 Task: Open the "How to manage your users" article.
Action: Mouse moved to (843, 77)
Screenshot: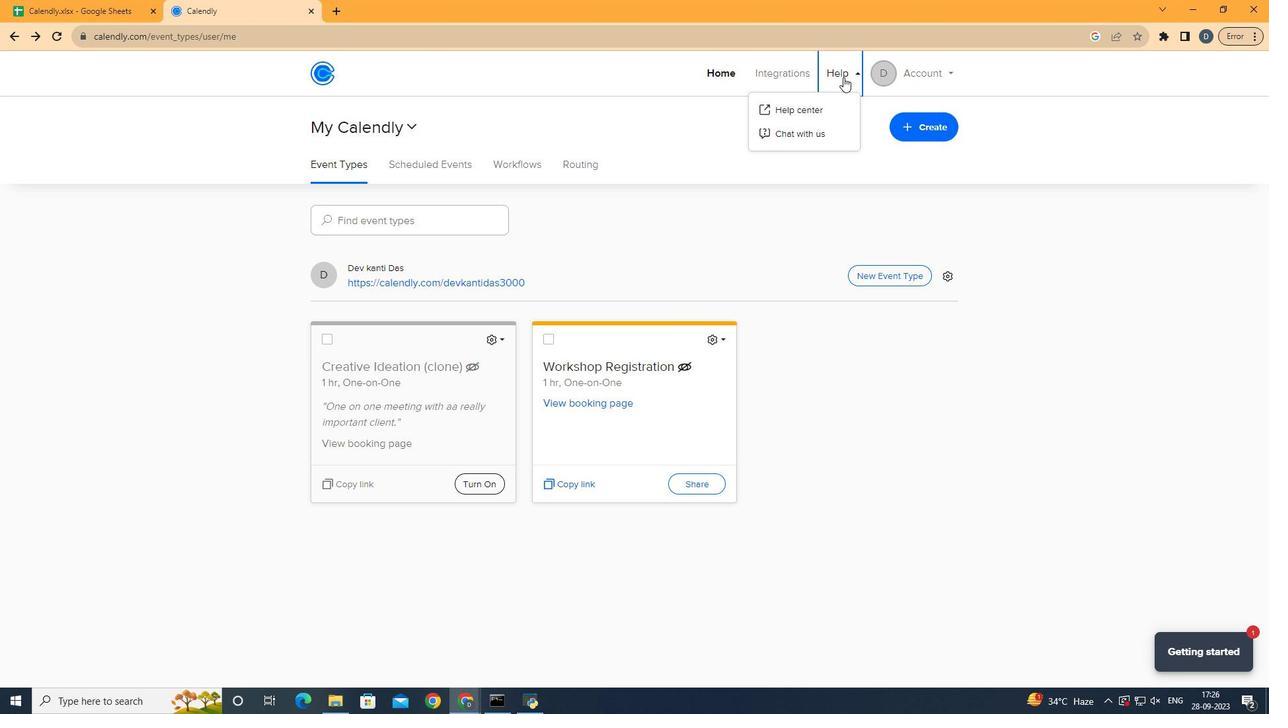 
Action: Mouse pressed left at (843, 77)
Screenshot: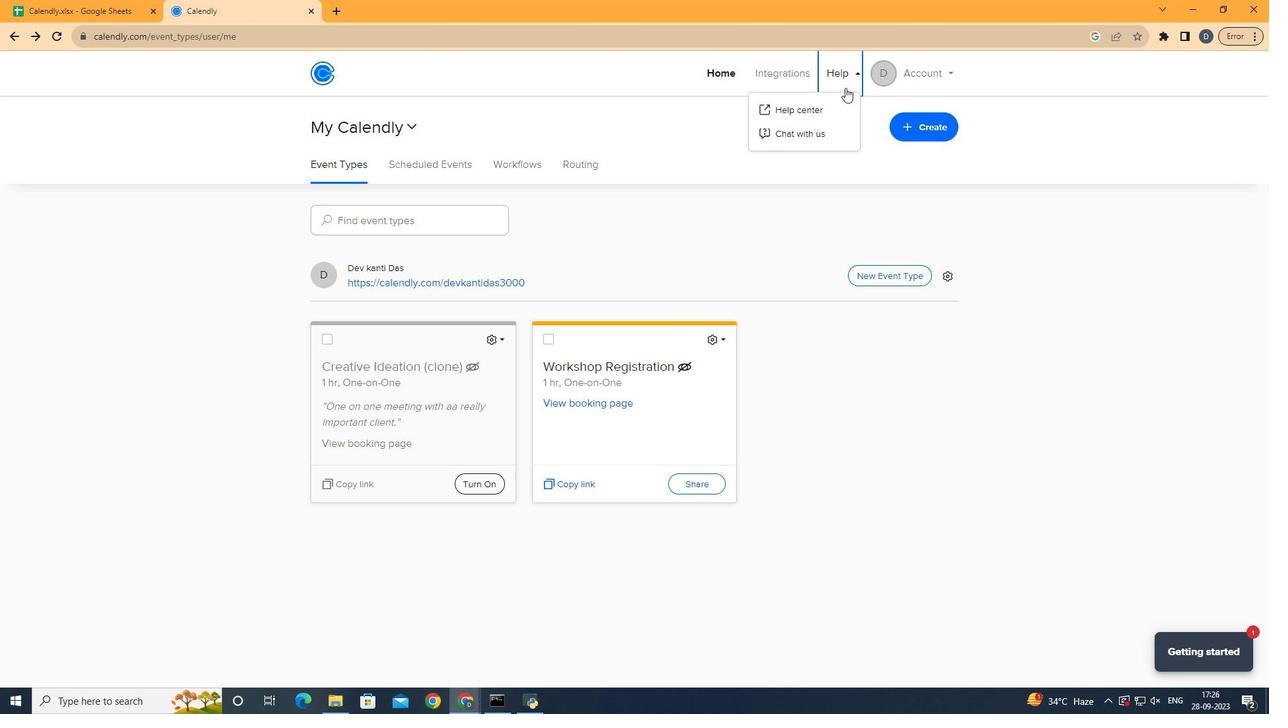 
Action: Mouse moved to (832, 117)
Screenshot: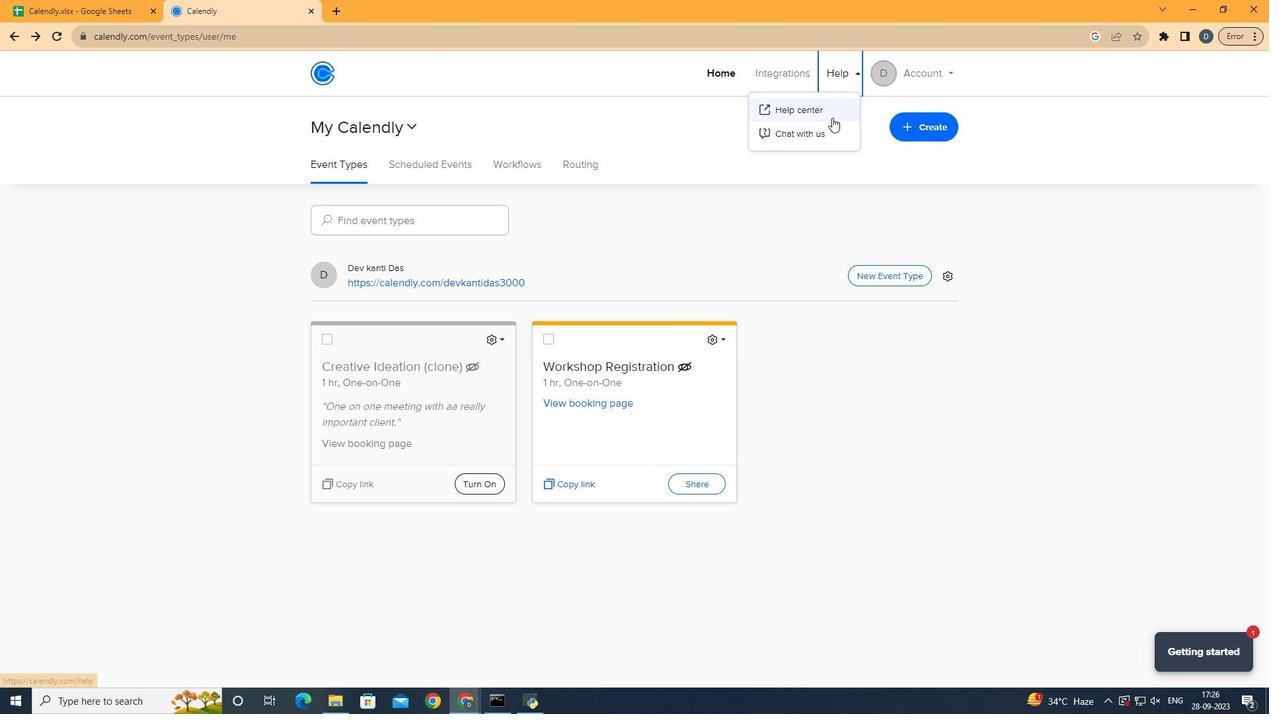 
Action: Mouse pressed left at (832, 117)
Screenshot: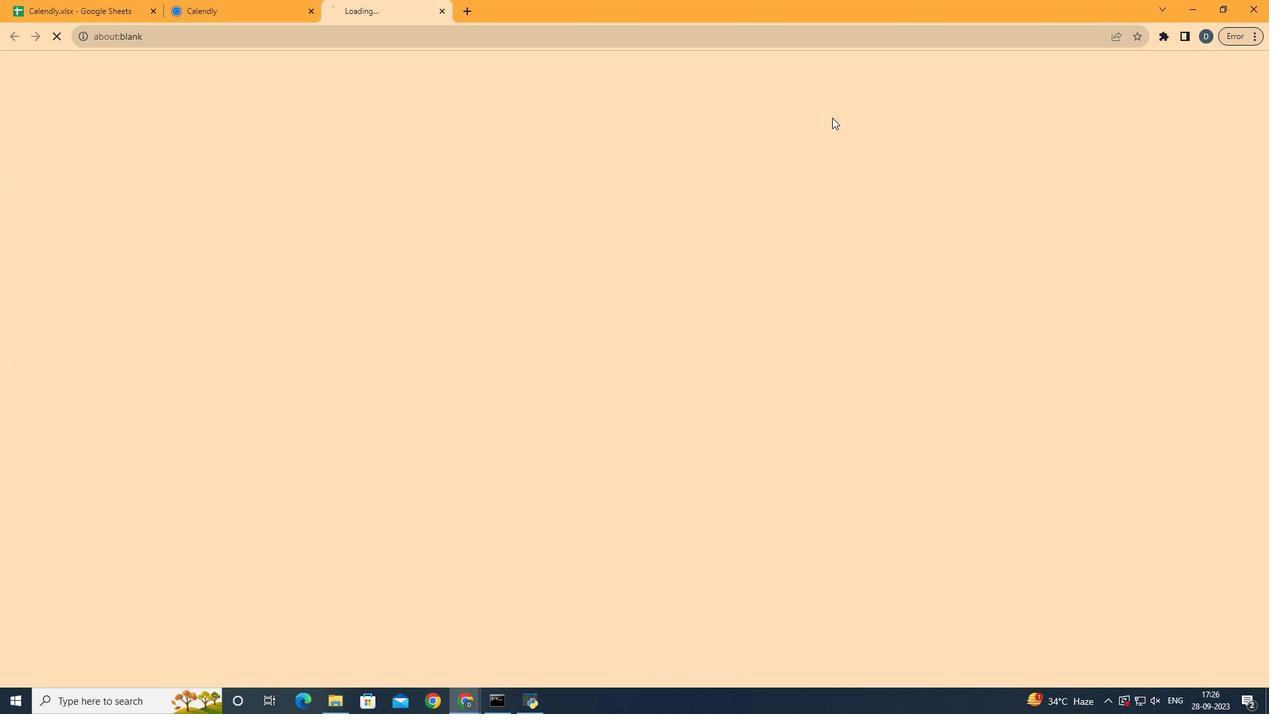 
Action: Mouse moved to (562, 305)
Screenshot: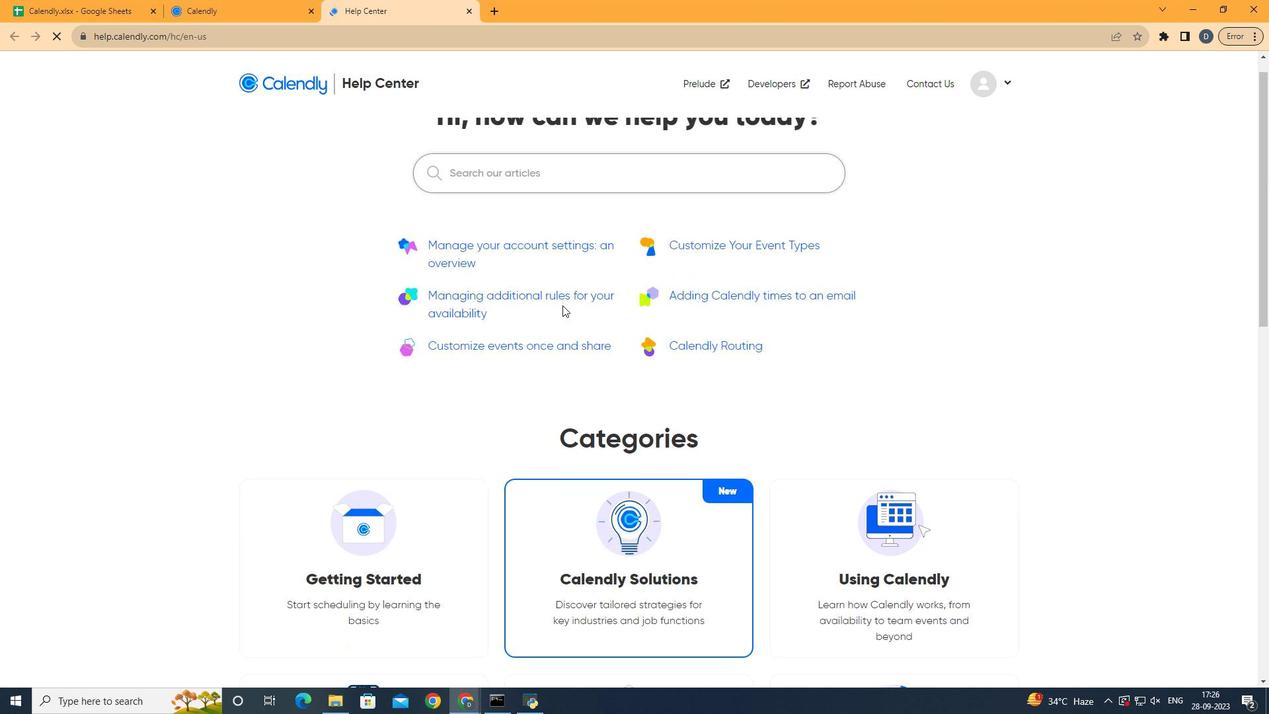 
Action: Mouse scrolled (562, 304) with delta (0, 0)
Screenshot: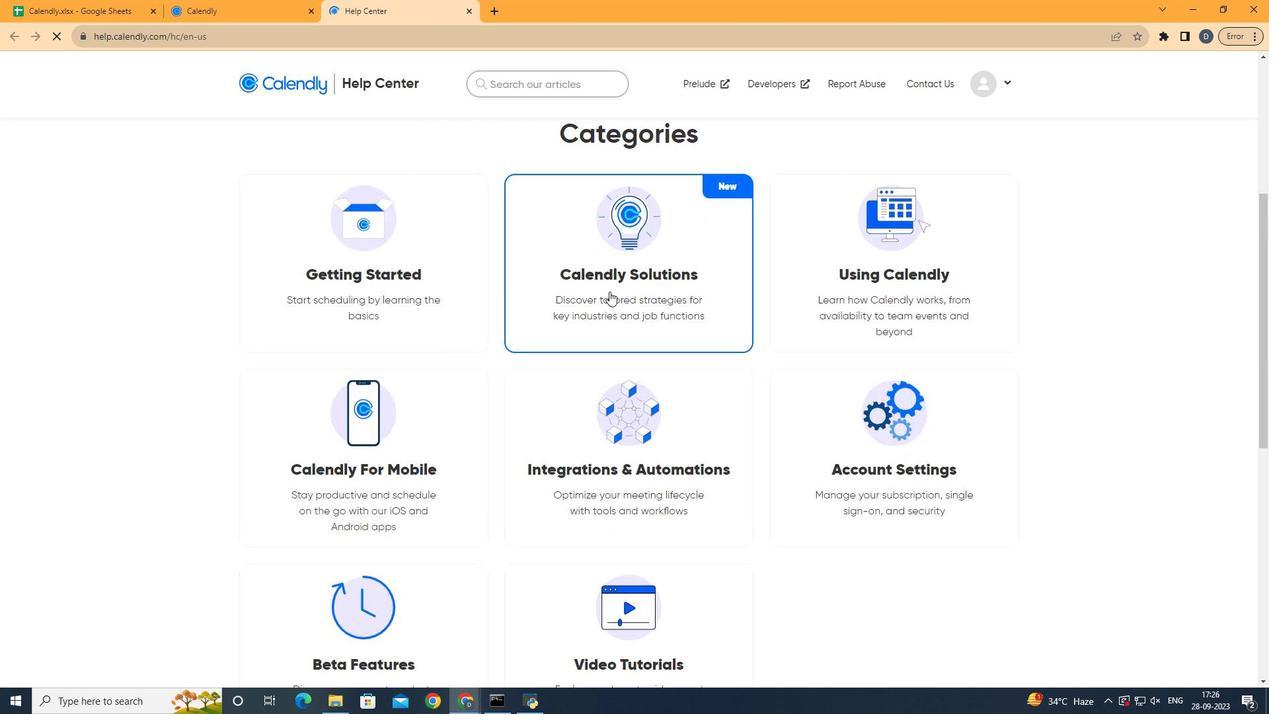 
Action: Mouse scrolled (562, 304) with delta (0, 0)
Screenshot: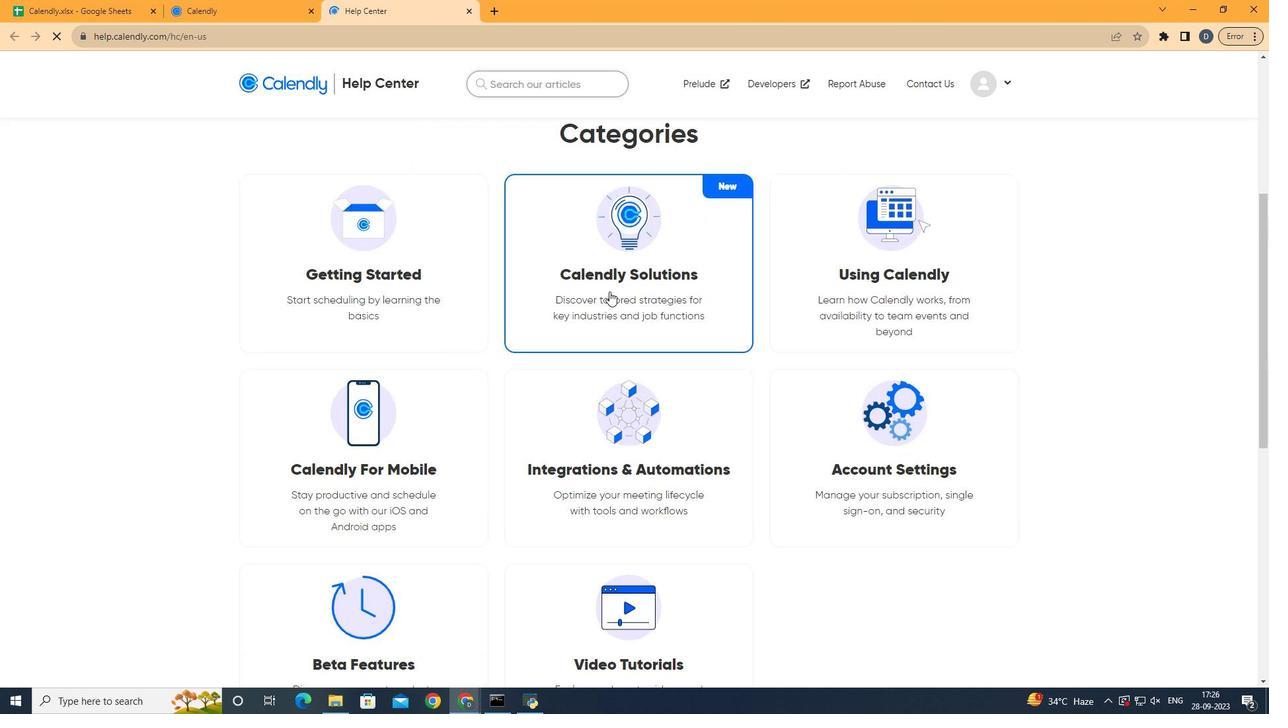 
Action: Mouse scrolled (562, 304) with delta (0, 0)
Screenshot: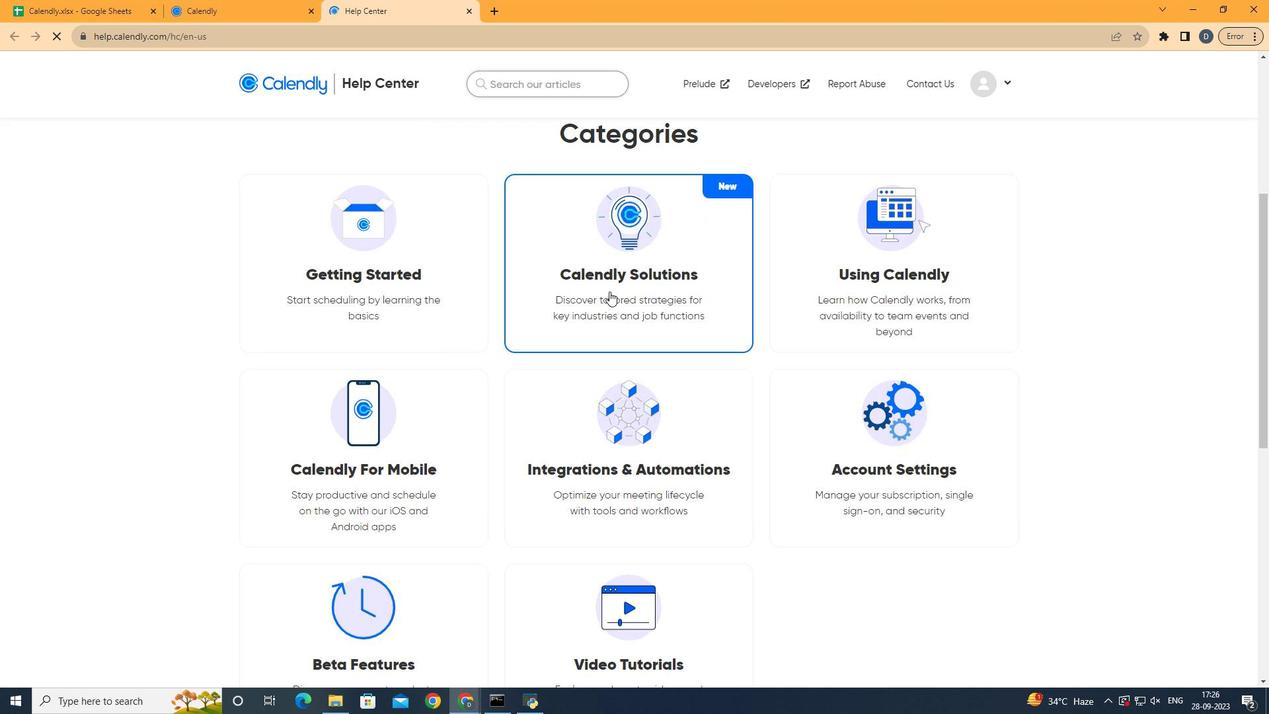 
Action: Mouse scrolled (562, 304) with delta (0, 0)
Screenshot: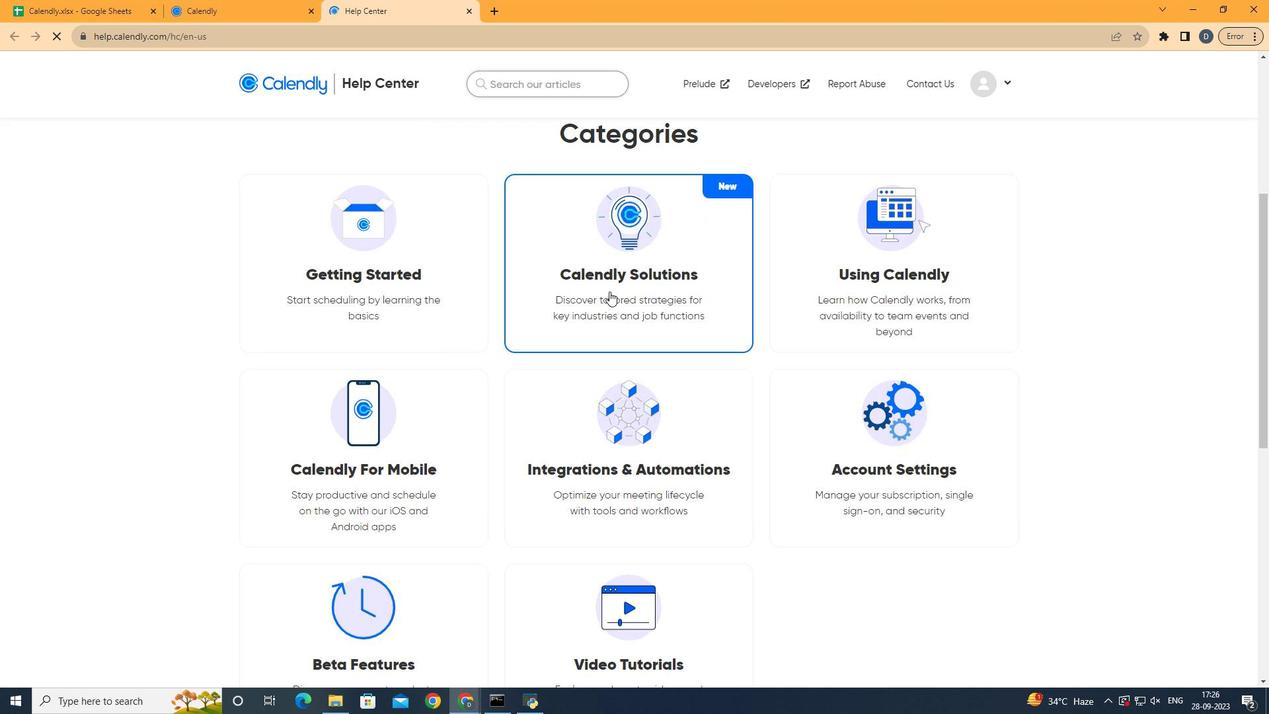 
Action: Mouse scrolled (562, 304) with delta (0, 0)
Screenshot: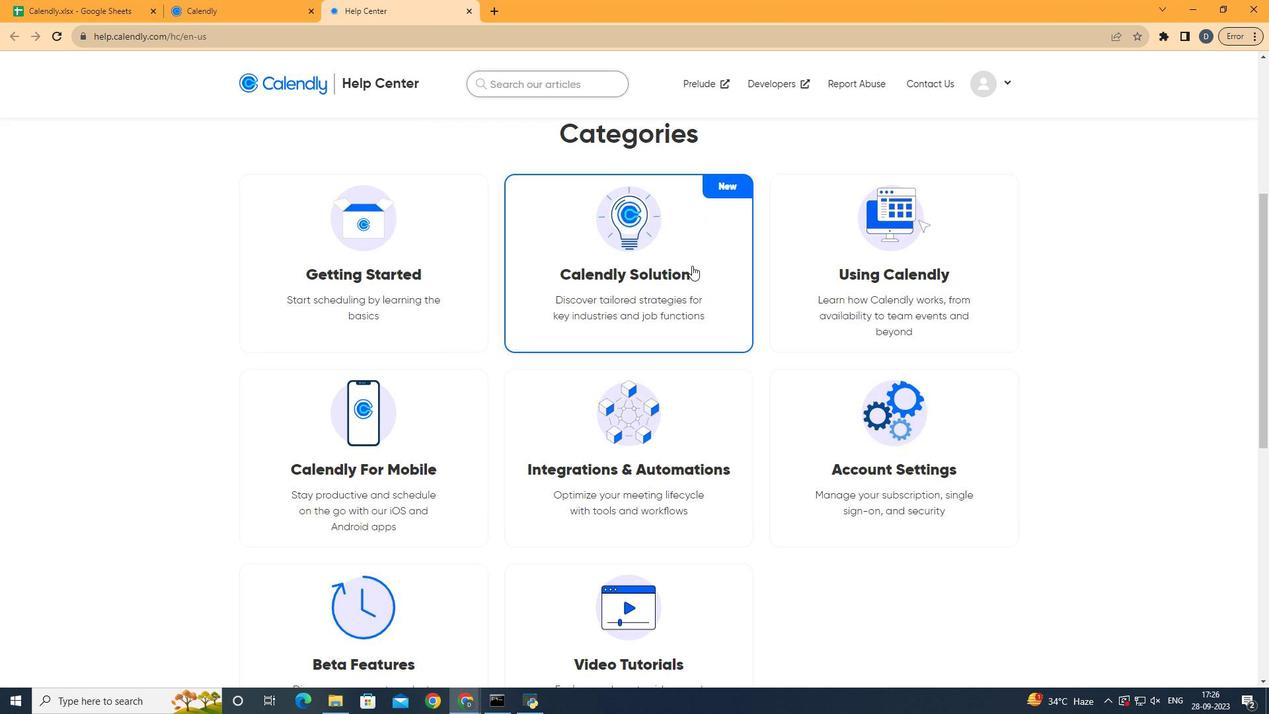 
Action: Mouse moved to (862, 246)
Screenshot: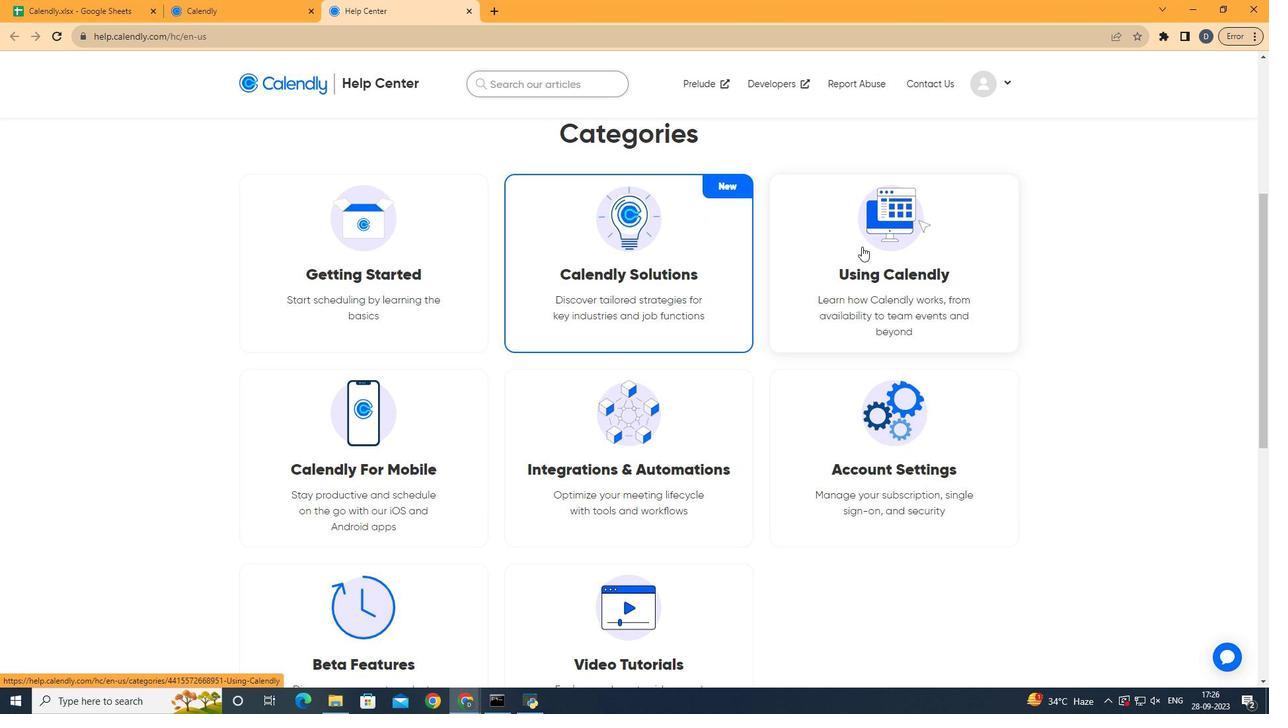 
Action: Mouse pressed left at (862, 246)
Screenshot: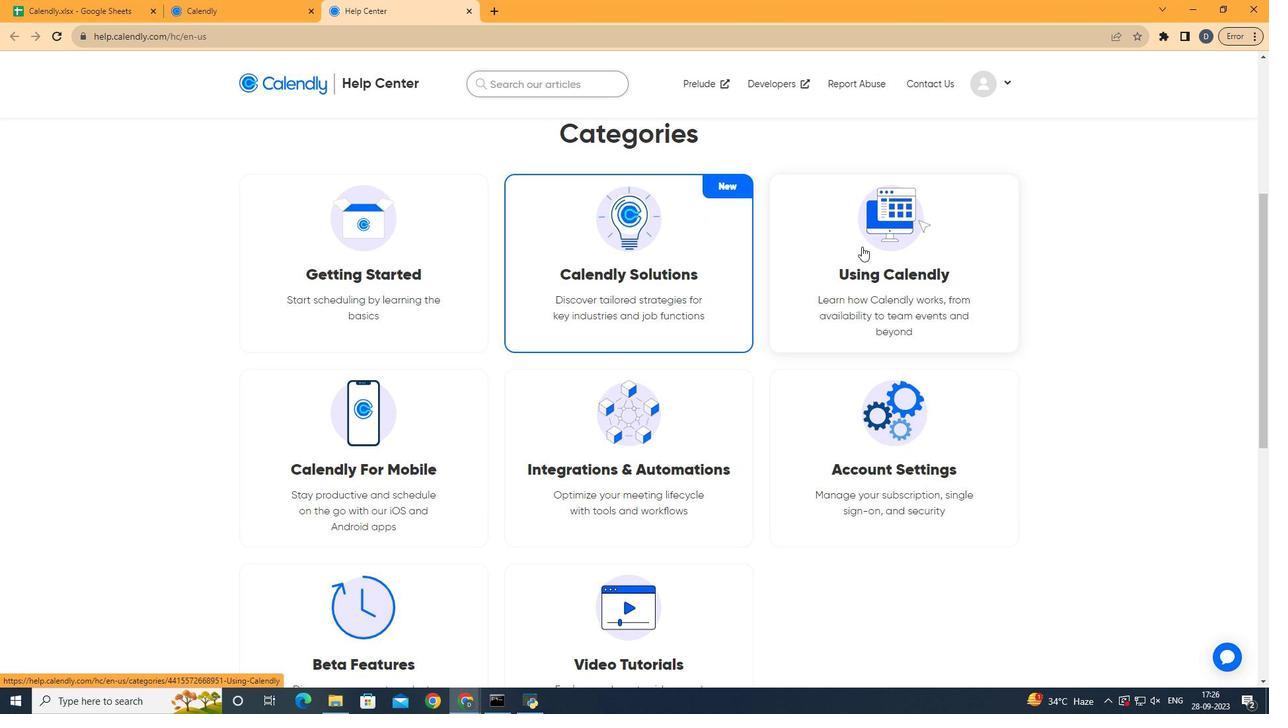 
Action: Mouse moved to (646, 487)
Screenshot: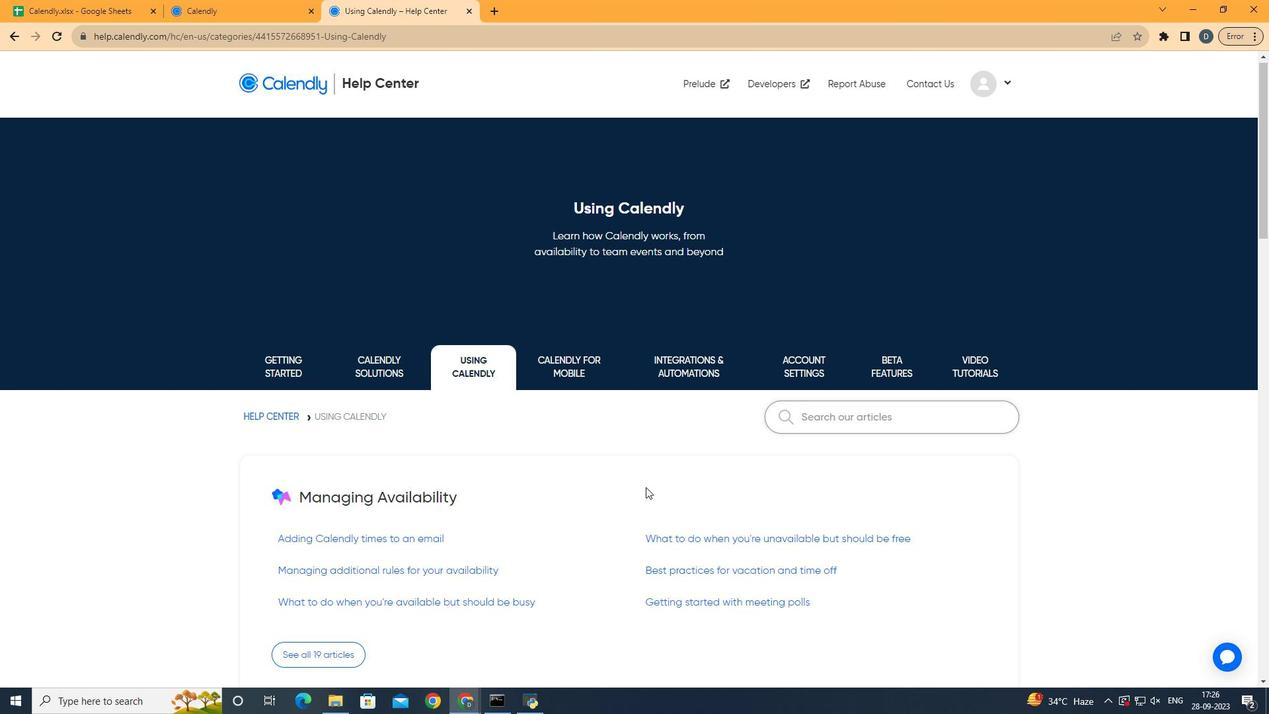 
Action: Mouse scrolled (646, 486) with delta (0, 0)
Screenshot: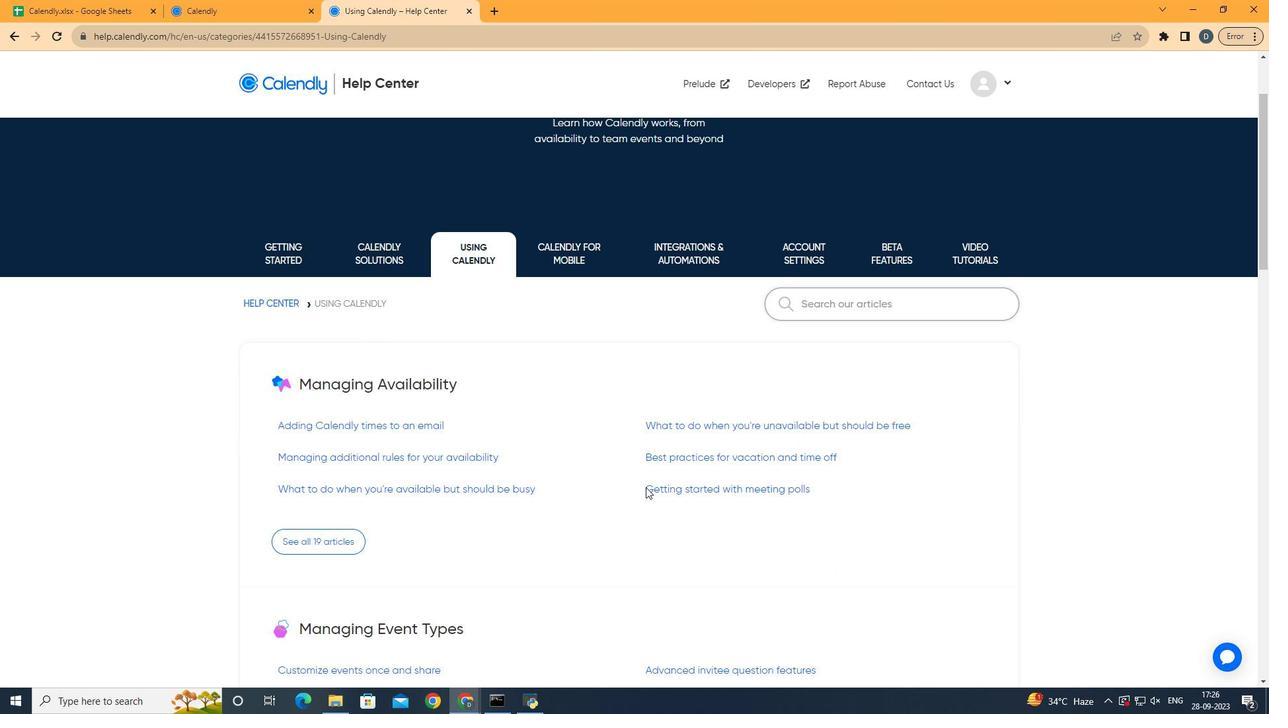 
Action: Mouse scrolled (646, 486) with delta (0, 0)
Screenshot: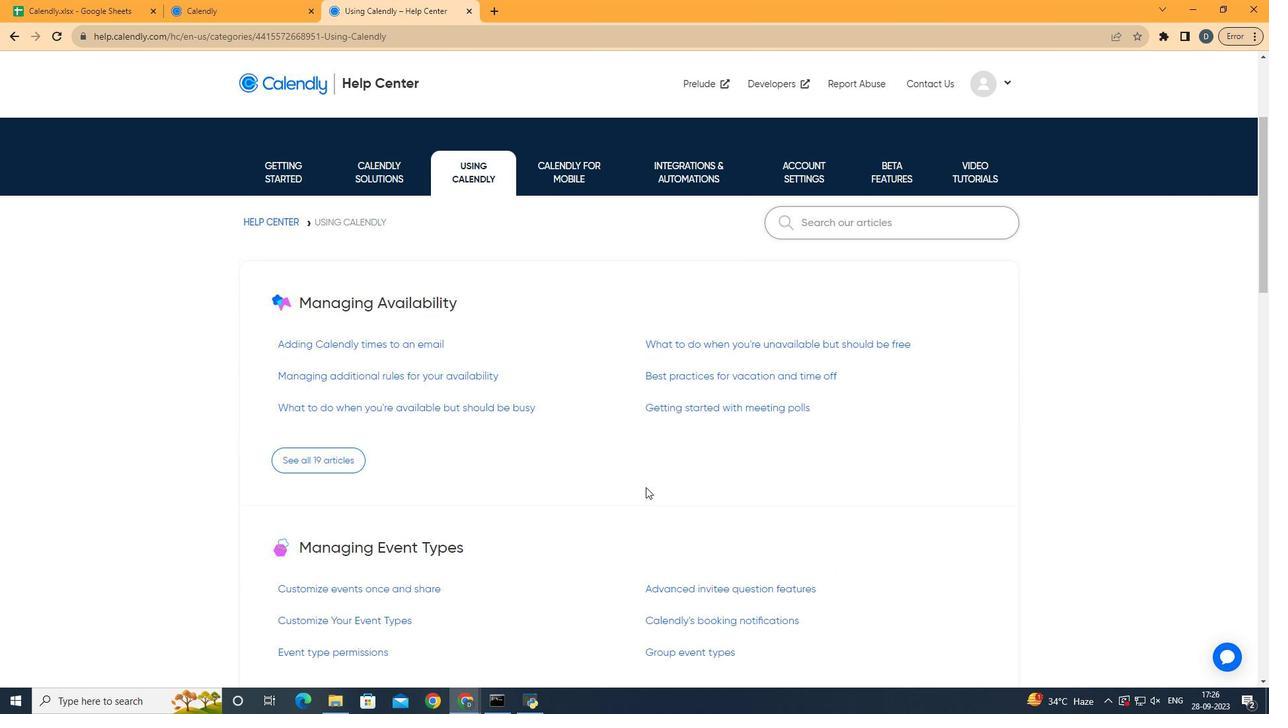 
Action: Mouse scrolled (646, 486) with delta (0, 0)
Screenshot: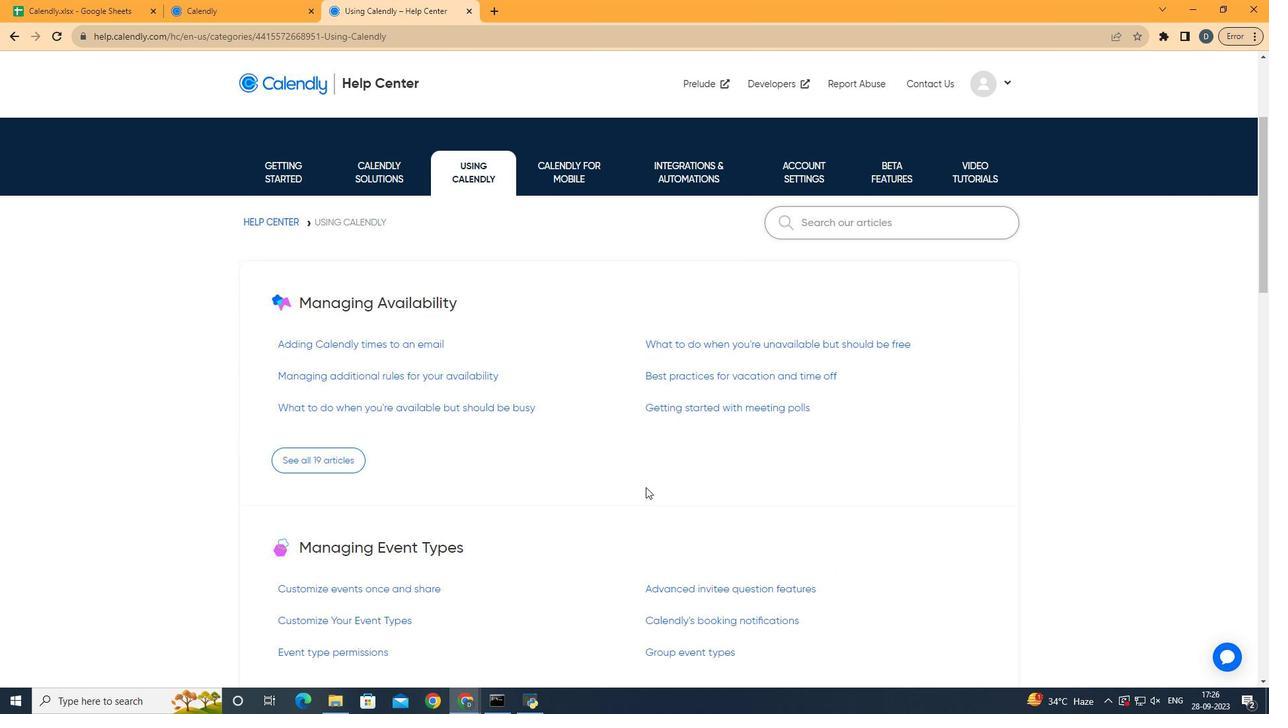 
Action: Mouse scrolled (646, 486) with delta (0, 0)
Screenshot: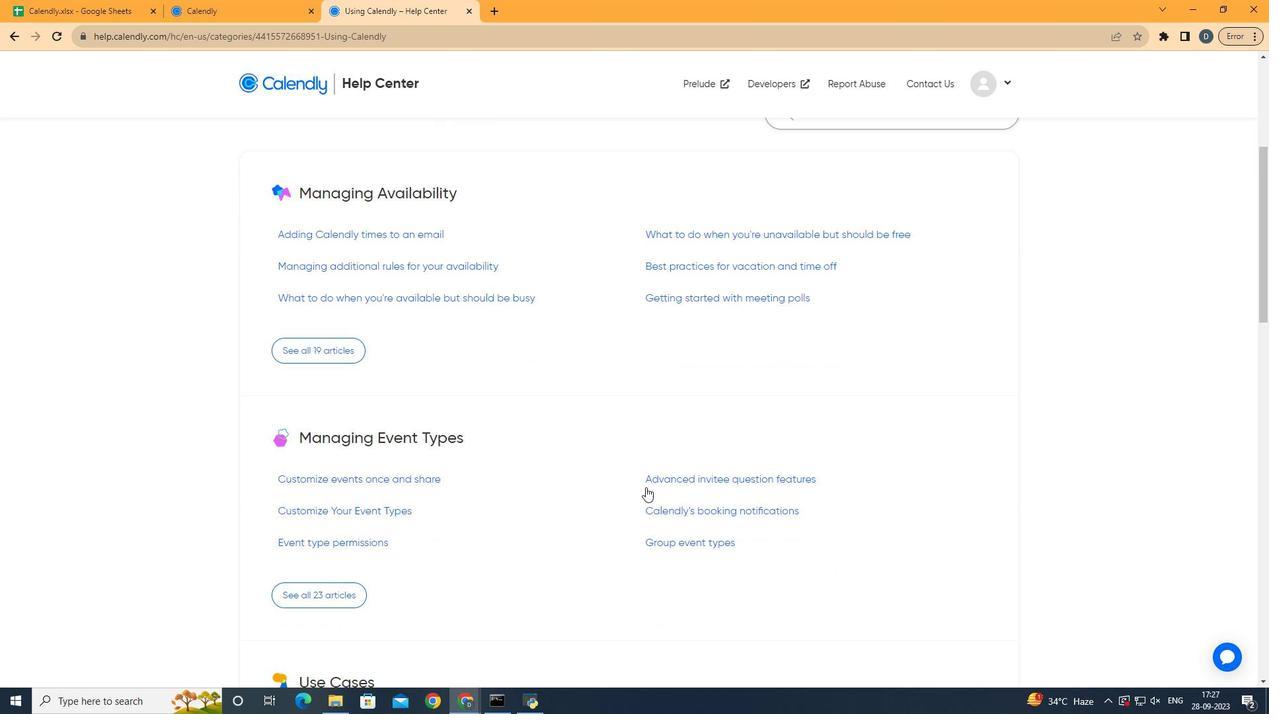 
Action: Mouse scrolled (646, 486) with delta (0, 0)
Screenshot: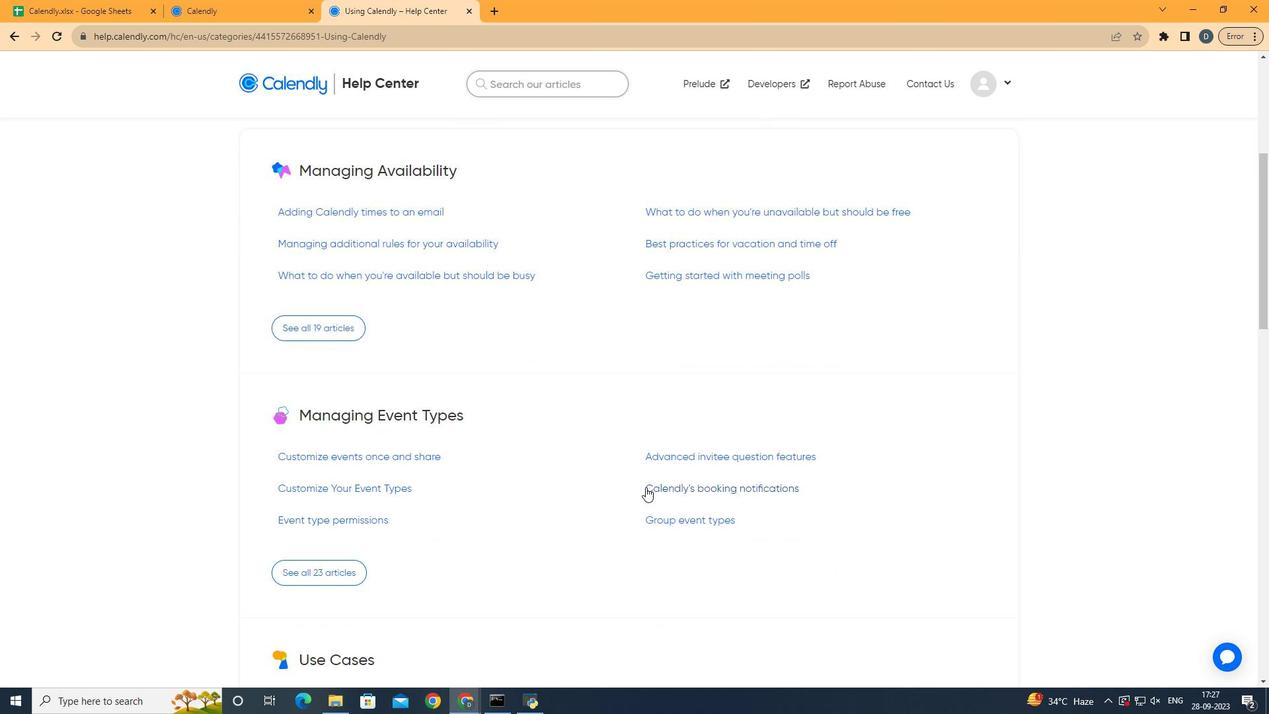 
Action: Mouse scrolled (646, 486) with delta (0, 0)
Screenshot: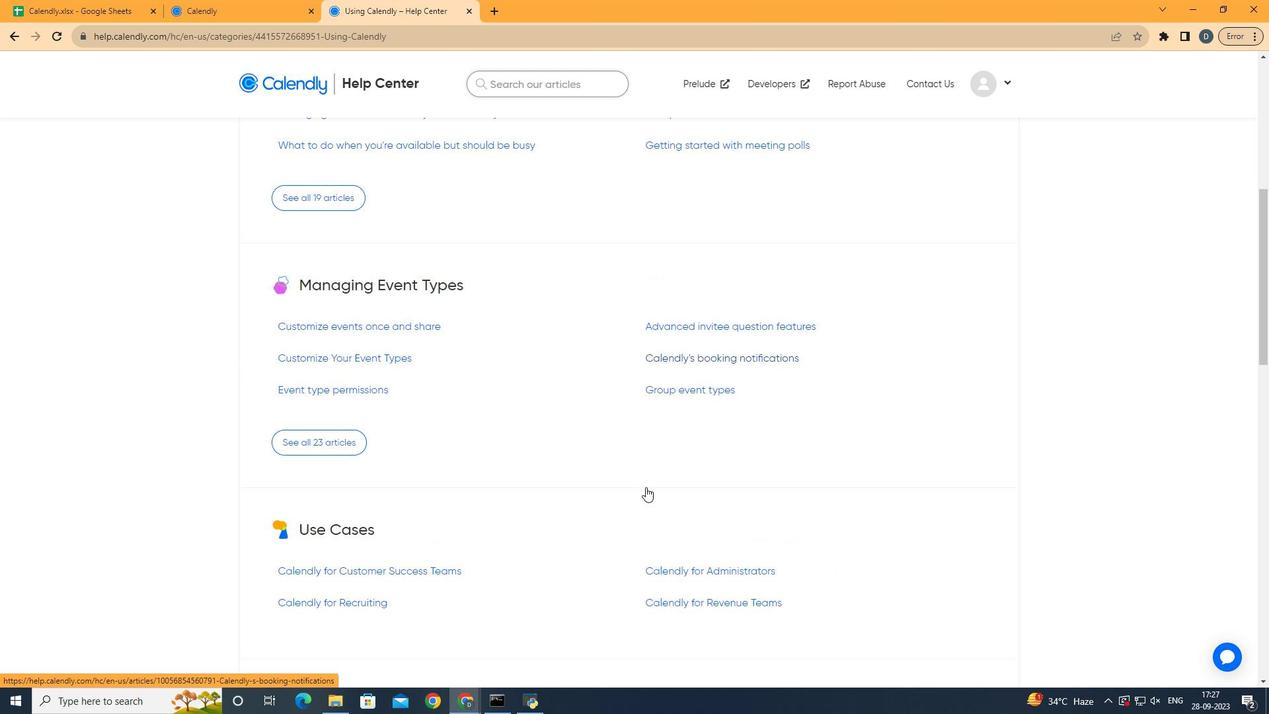 
Action: Mouse scrolled (646, 486) with delta (0, 0)
Screenshot: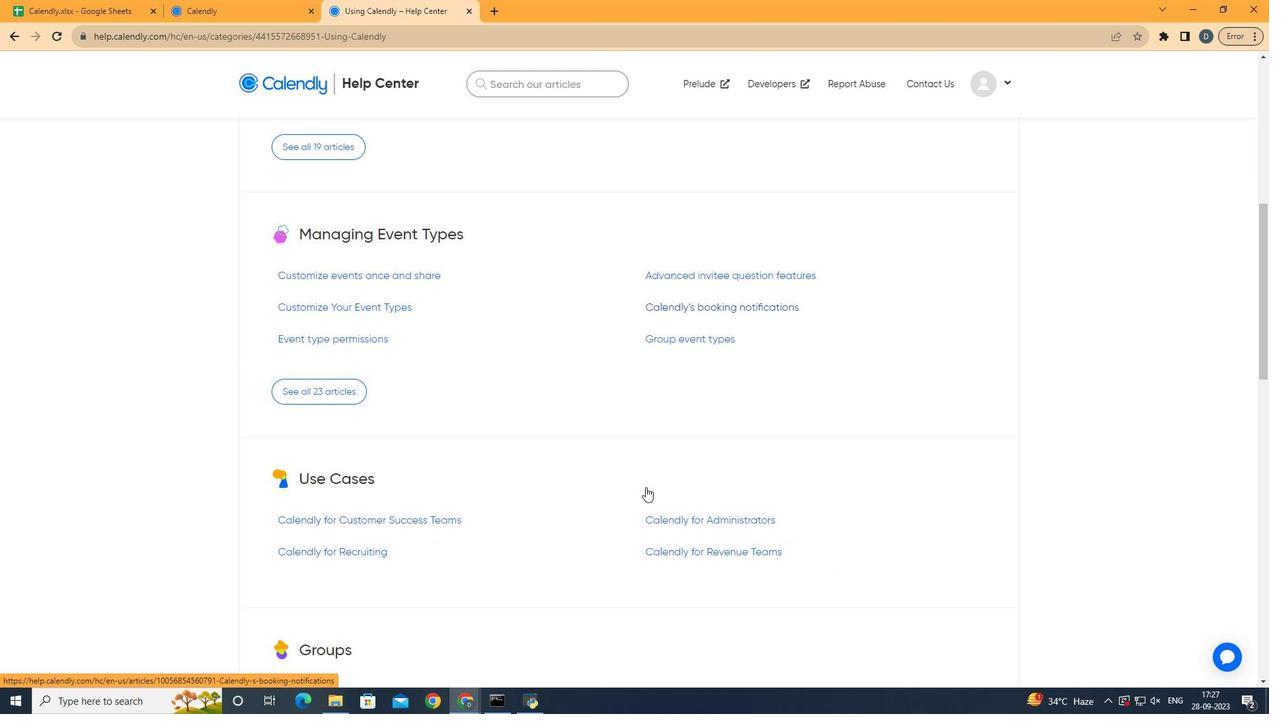 
Action: Mouse scrolled (646, 486) with delta (0, 0)
Screenshot: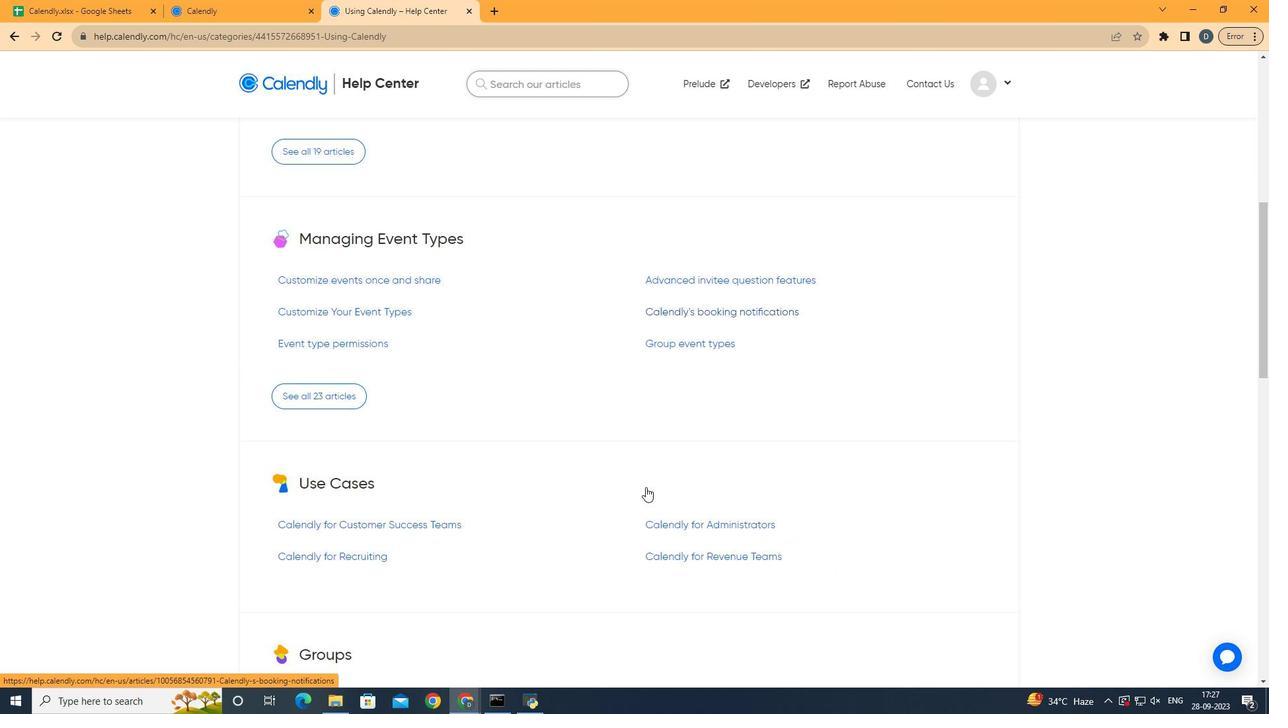 
Action: Mouse scrolled (646, 488) with delta (0, 0)
Screenshot: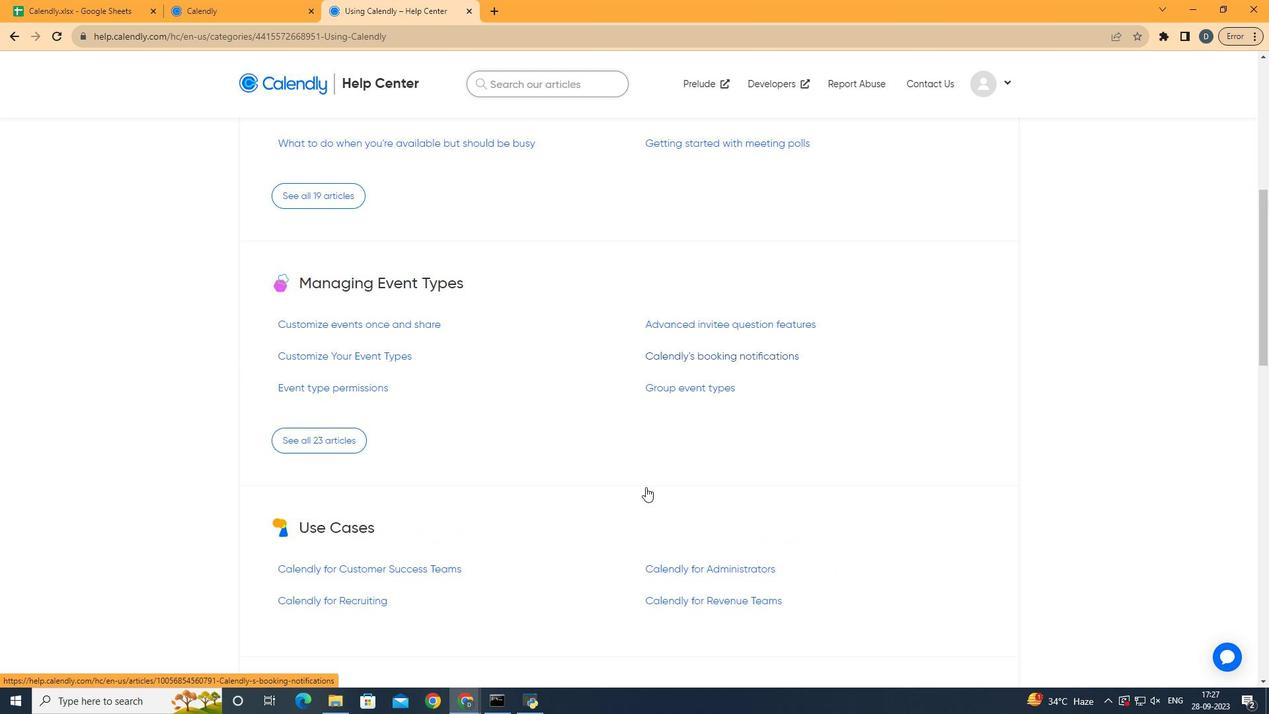 
Action: Mouse scrolled (646, 486) with delta (0, 0)
Screenshot: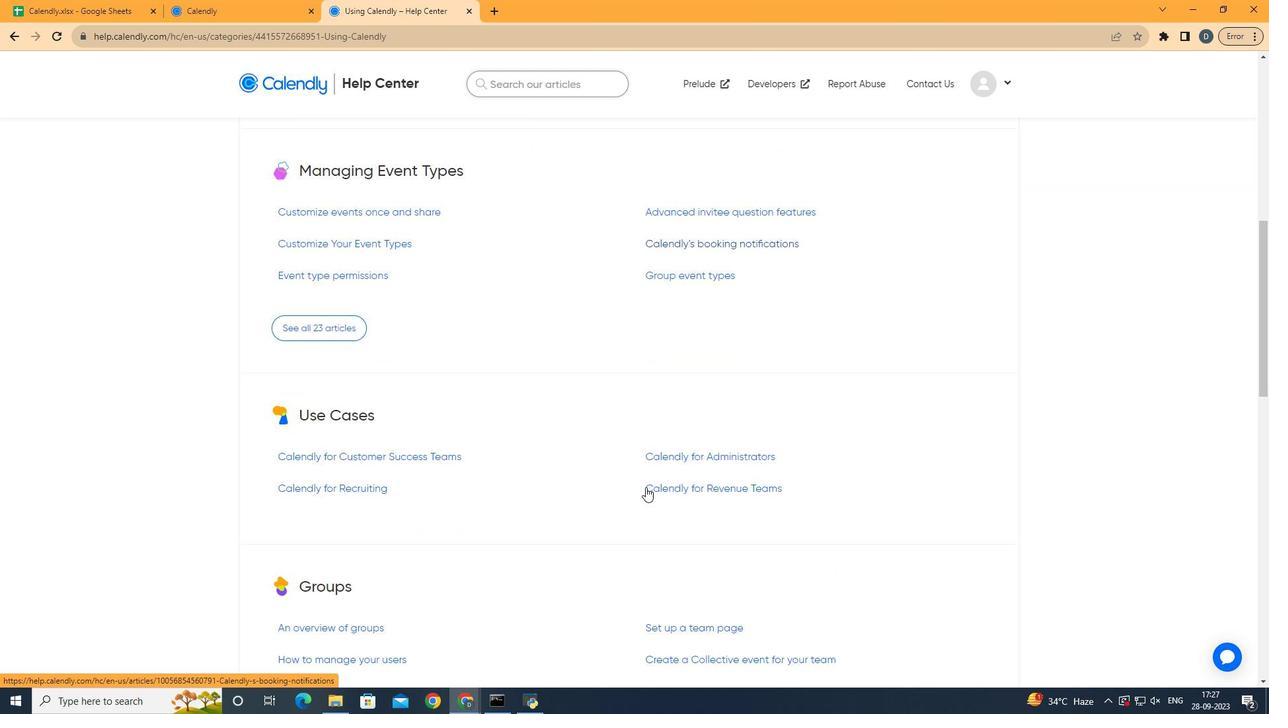 
Action: Mouse scrolled (646, 486) with delta (0, 0)
Screenshot: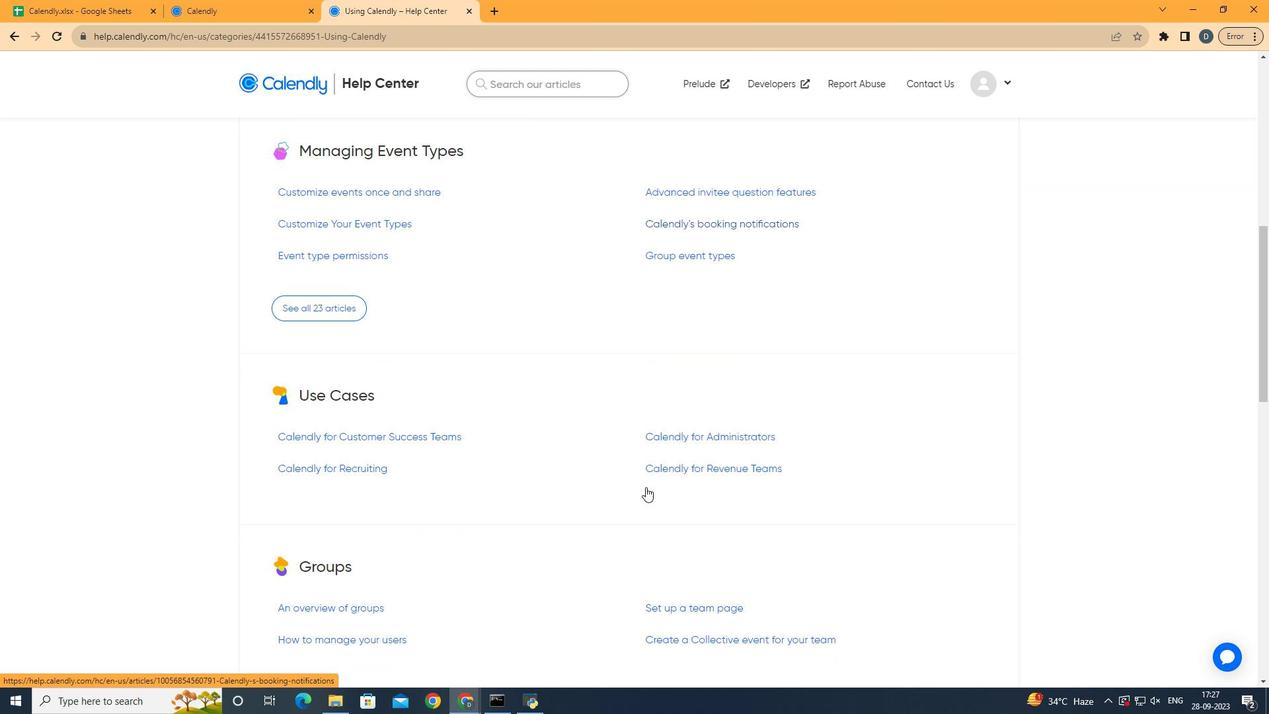 
Action: Mouse moved to (554, 278)
Screenshot: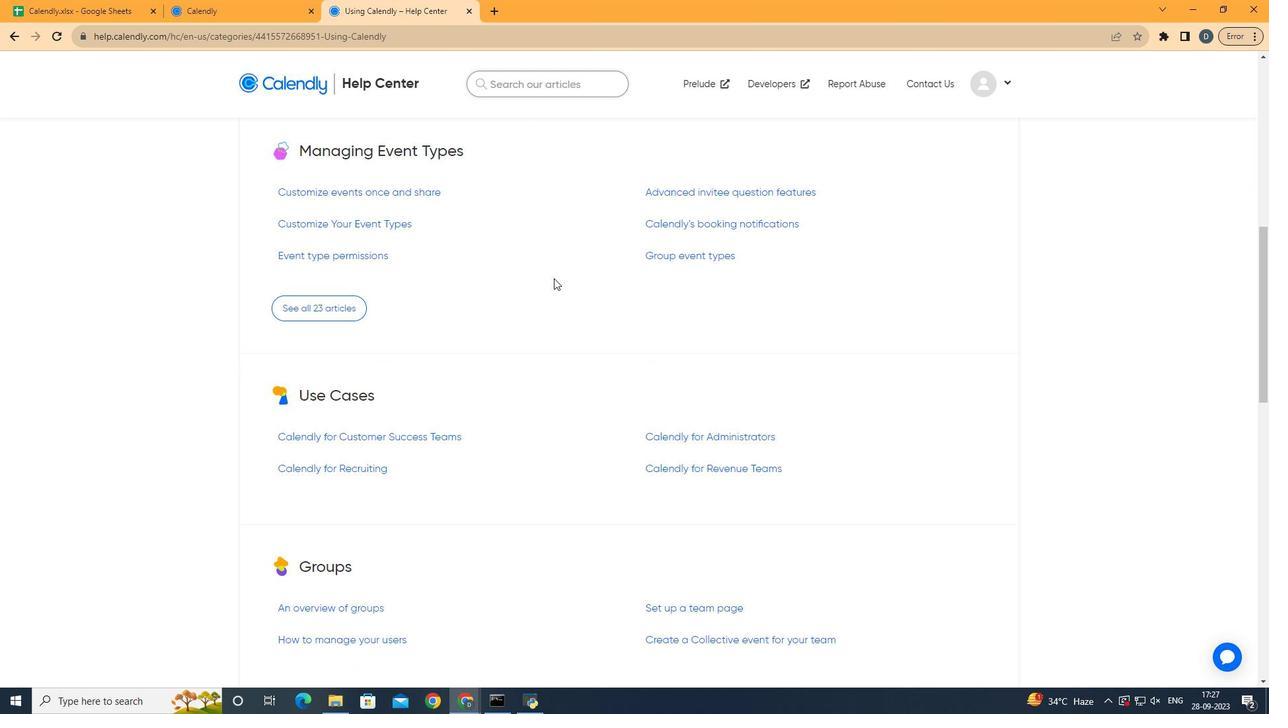 
Action: Mouse scrolled (554, 277) with delta (0, 0)
Screenshot: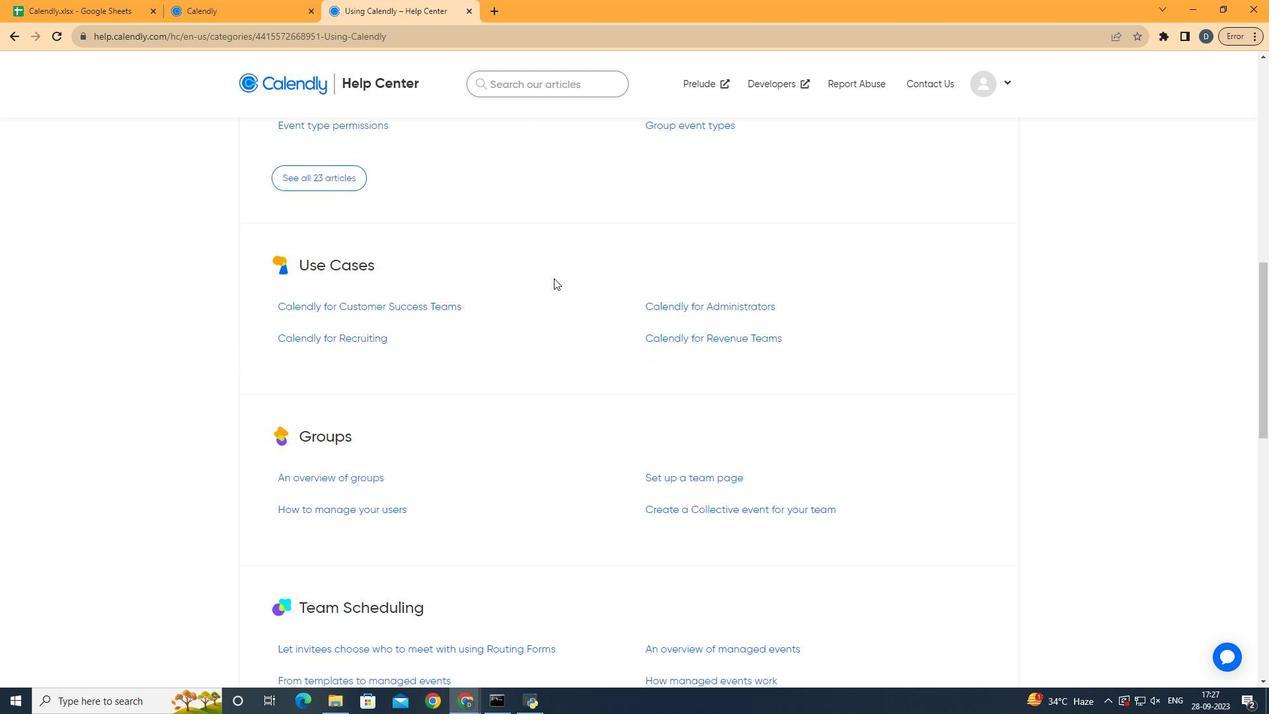
Action: Mouse scrolled (554, 277) with delta (0, 0)
Screenshot: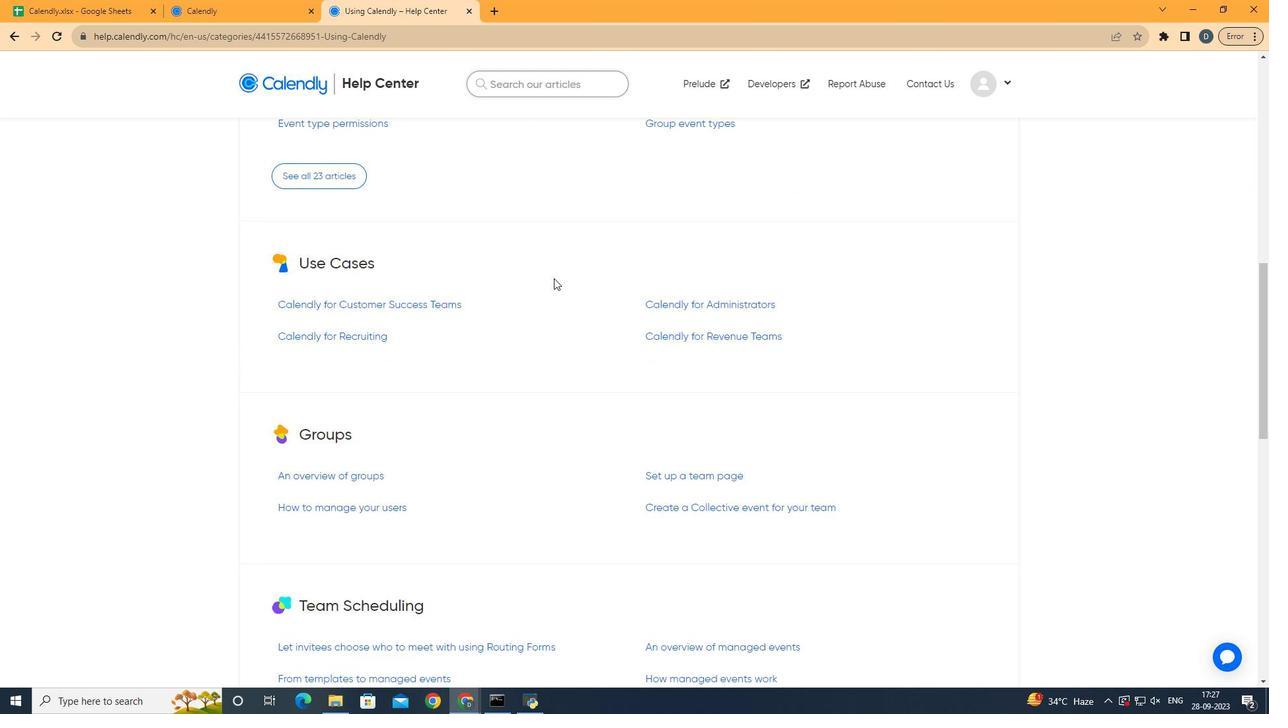 
Action: Mouse scrolled (554, 277) with delta (0, 0)
Screenshot: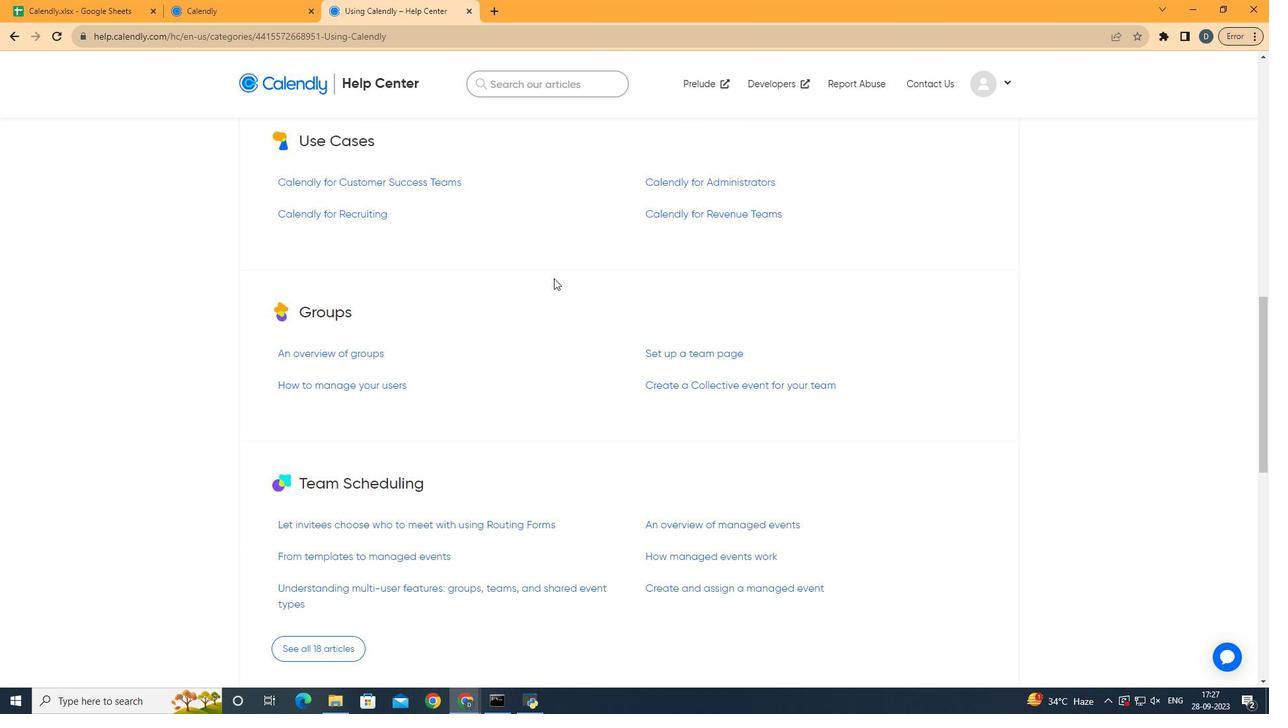 
Action: Mouse scrolled (554, 277) with delta (0, 0)
Screenshot: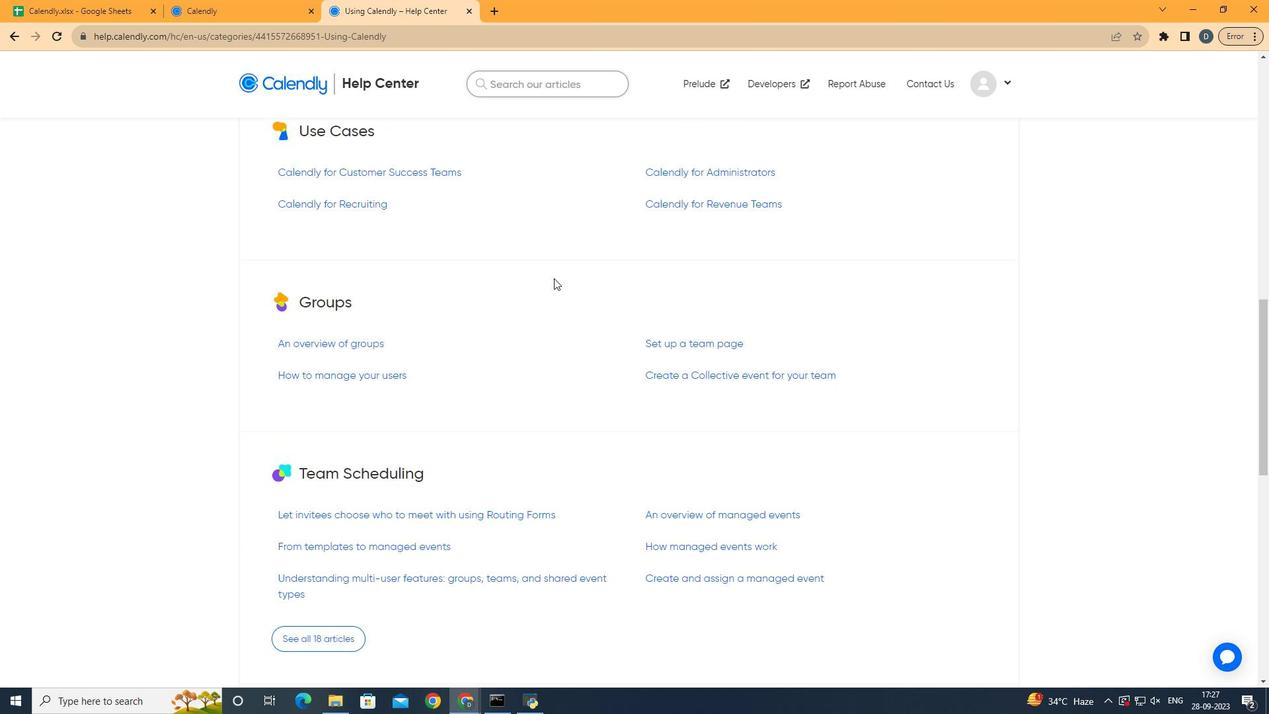 
Action: Mouse moved to (335, 374)
Screenshot: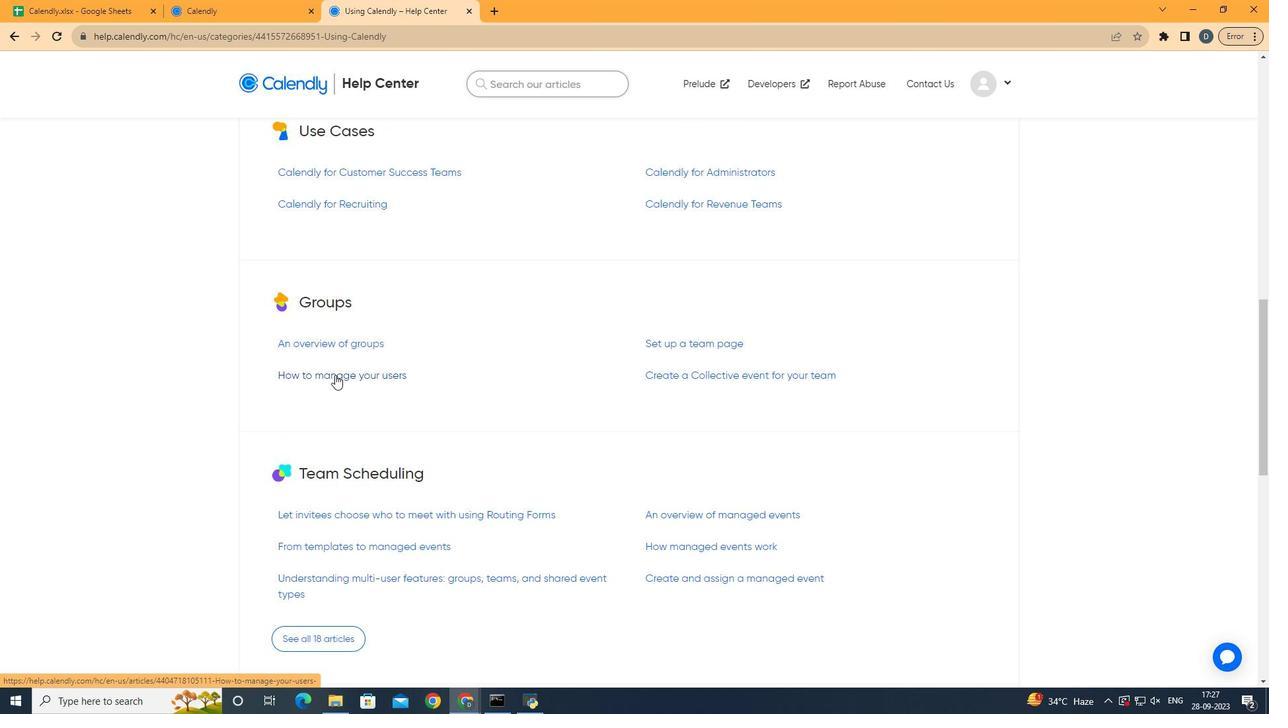 
Action: Mouse pressed left at (335, 374)
Screenshot: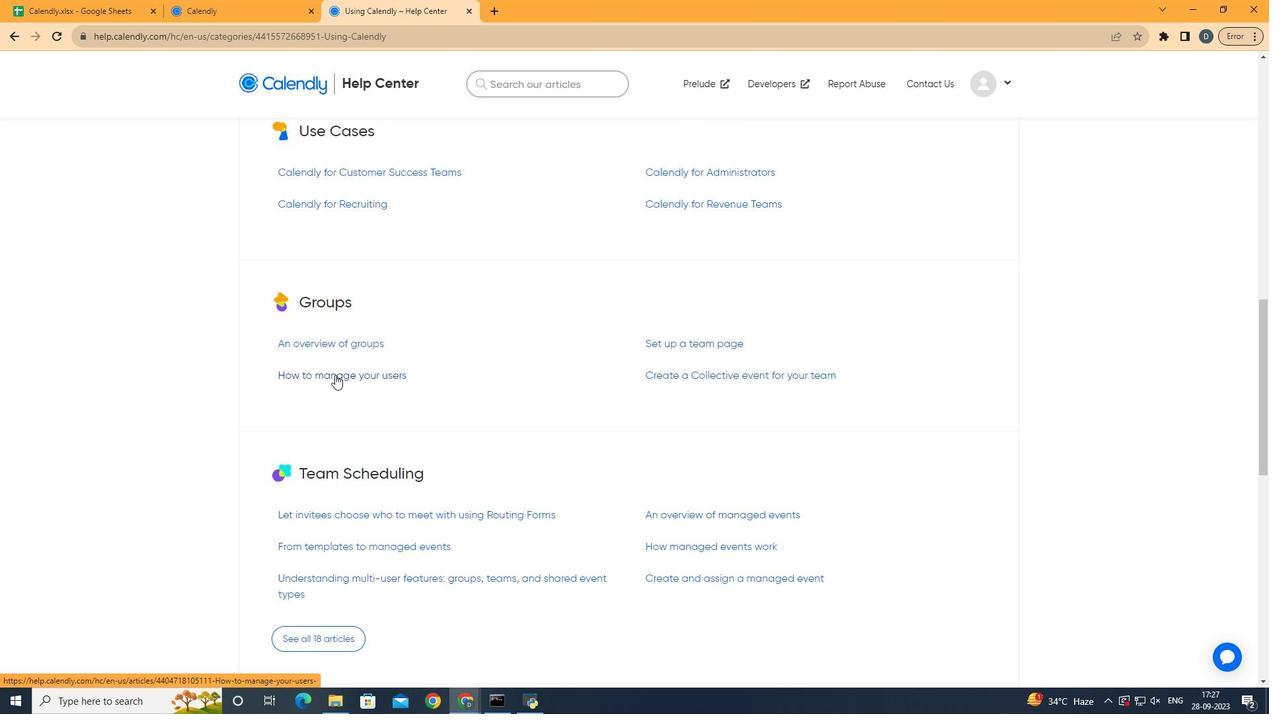 
Action: Mouse moved to (732, 466)
Screenshot: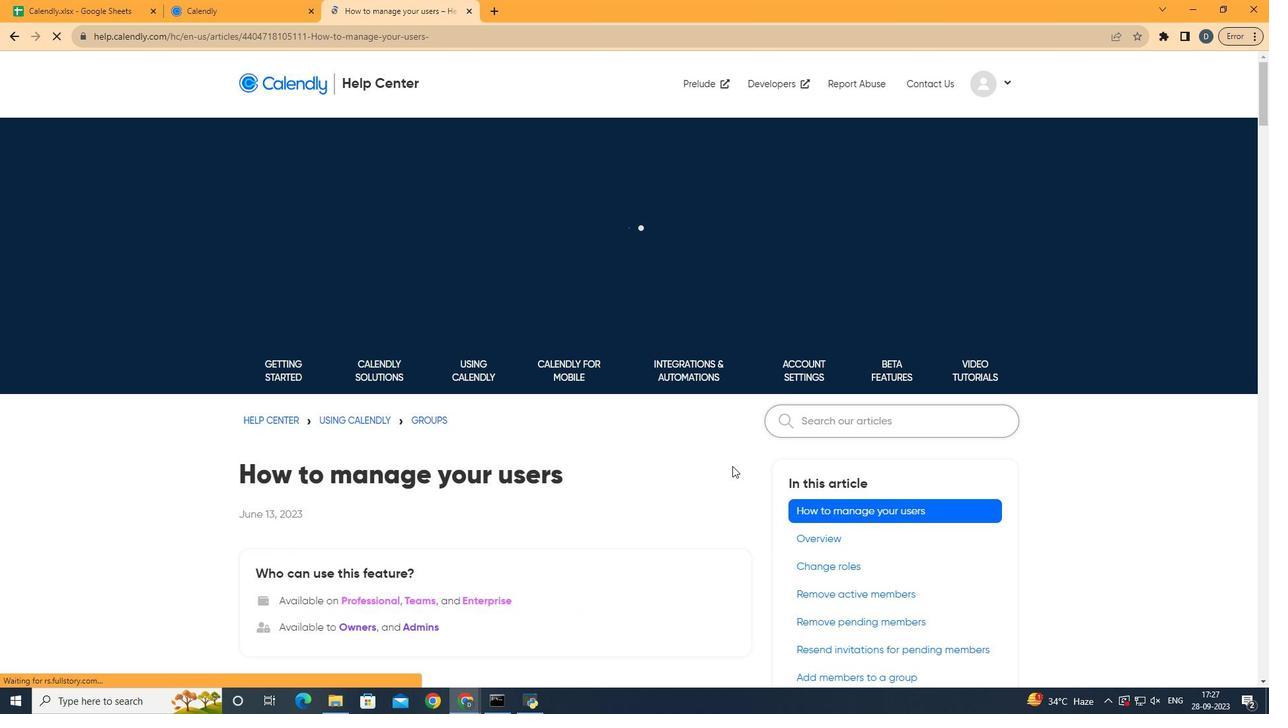 
Action: Mouse scrolled (732, 465) with delta (0, 0)
Screenshot: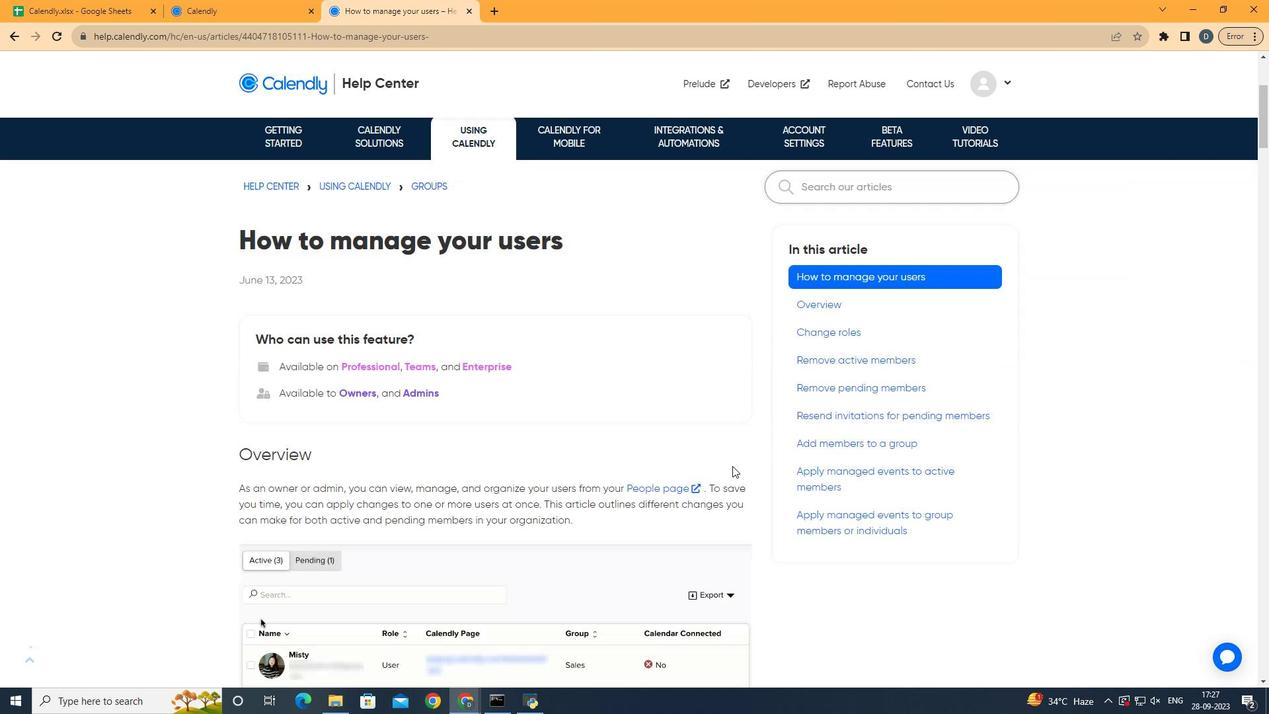 
Action: Mouse scrolled (732, 465) with delta (0, 0)
Screenshot: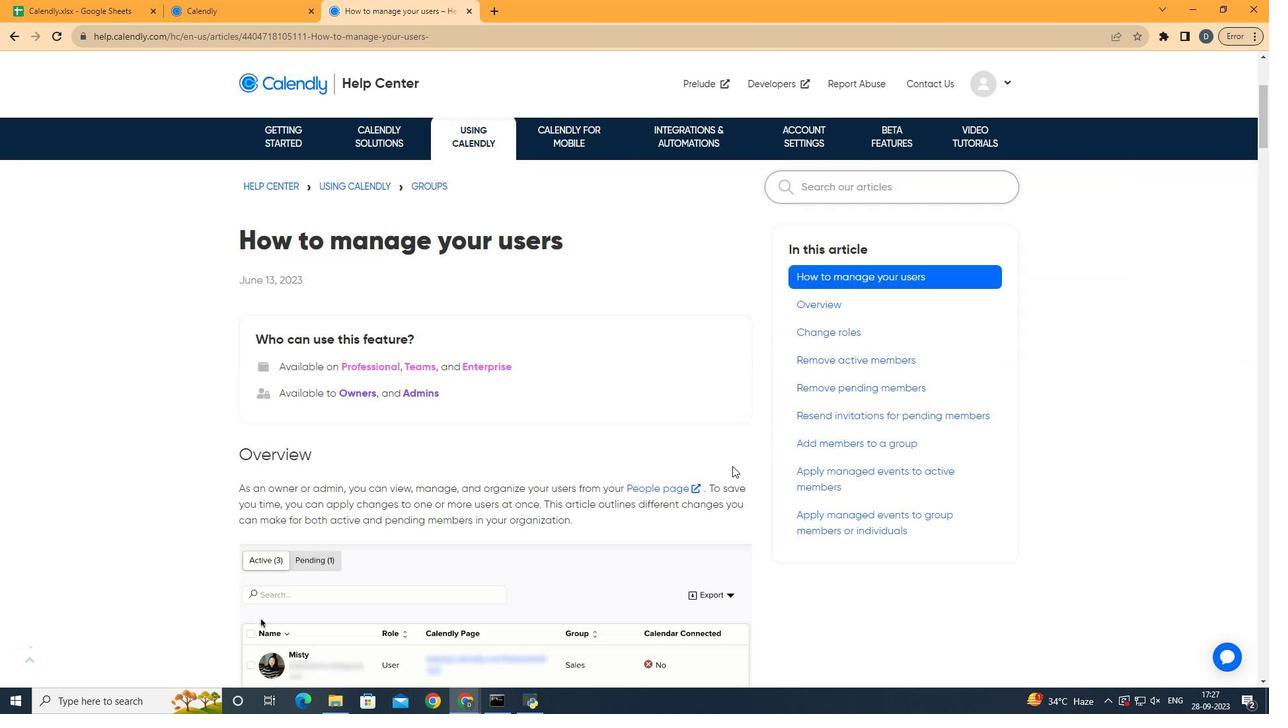 
Action: Mouse scrolled (732, 465) with delta (0, 0)
Screenshot: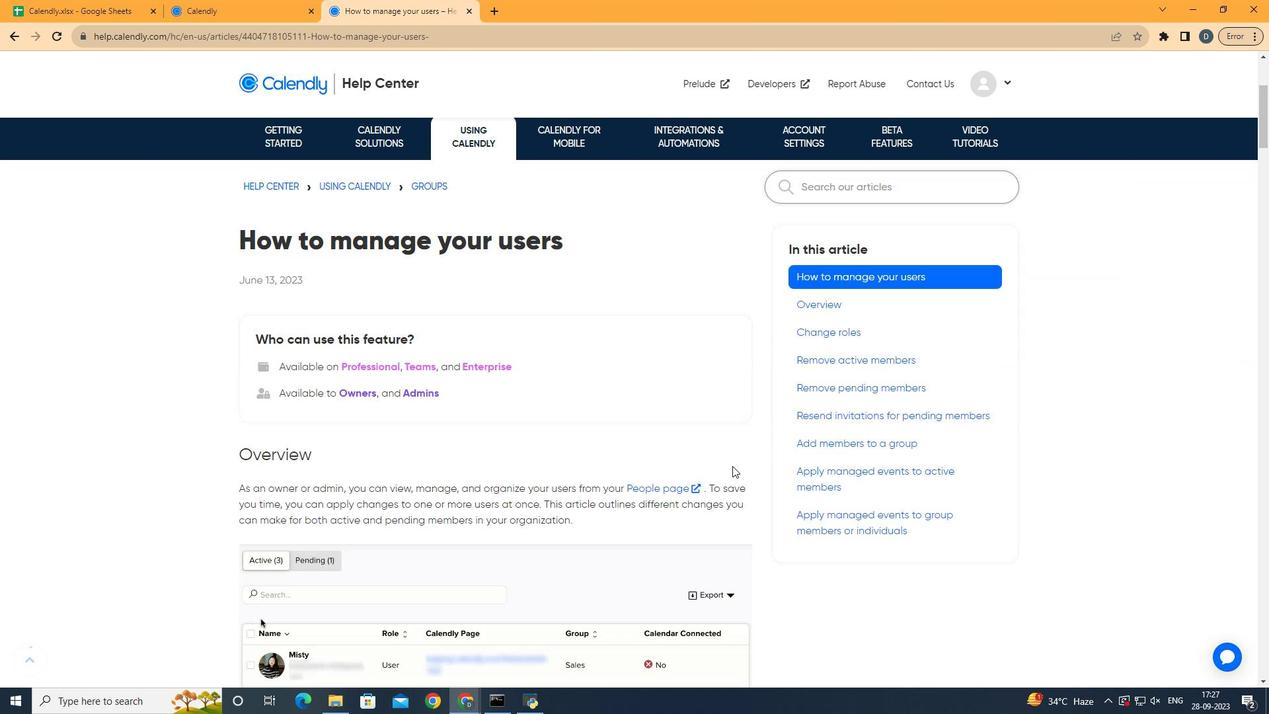 
Action: Mouse scrolled (732, 465) with delta (0, 0)
Screenshot: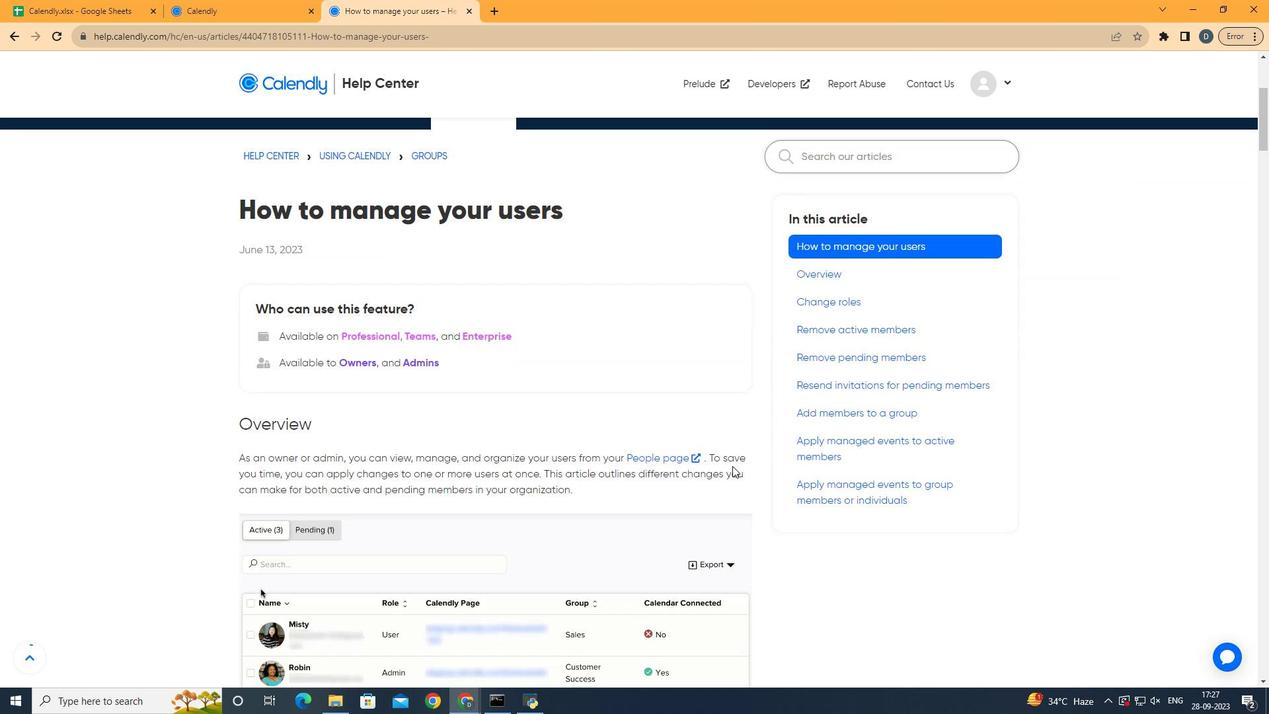 
